 Task: Check the percentage active listings of island bar in the last 1 year.
Action: Mouse moved to (777, 203)
Screenshot: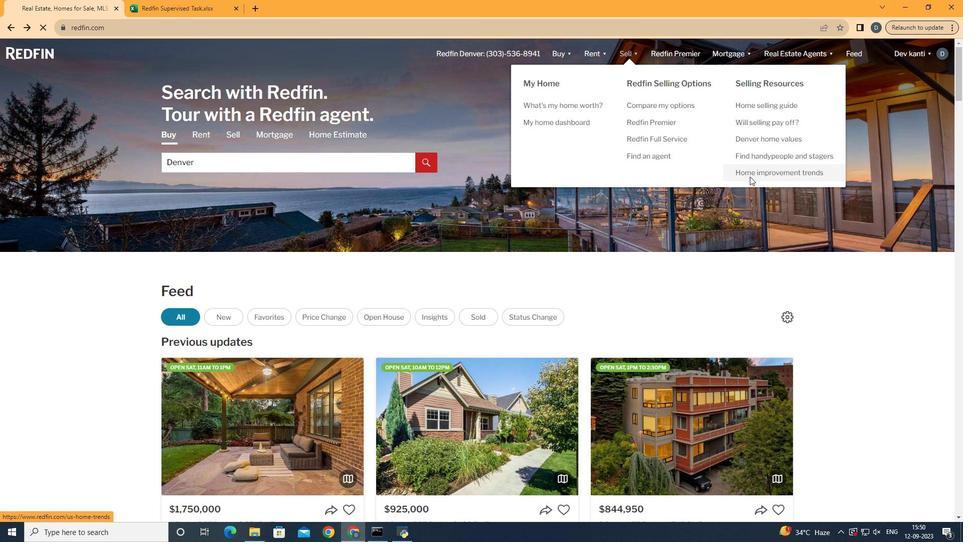 
Action: Mouse pressed left at (777, 203)
Screenshot: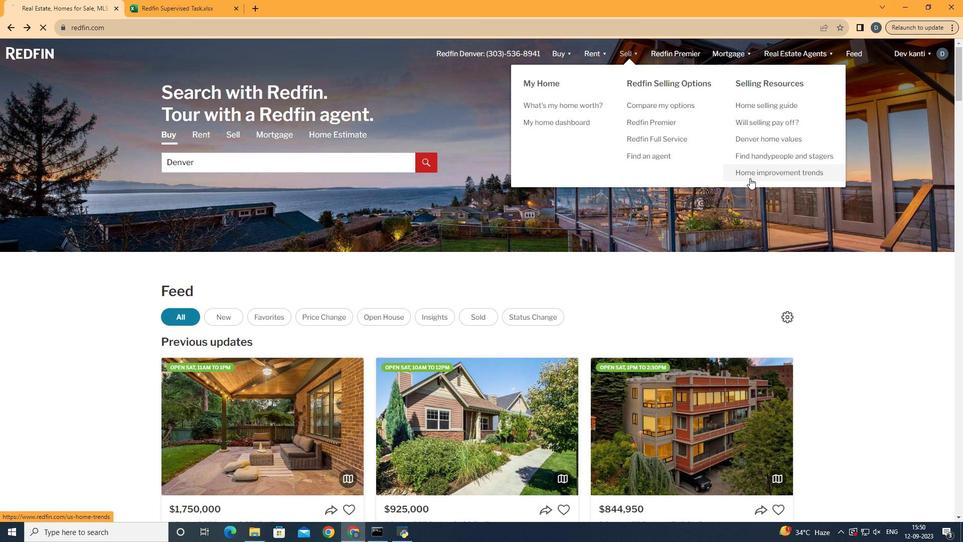 
Action: Mouse moved to (267, 220)
Screenshot: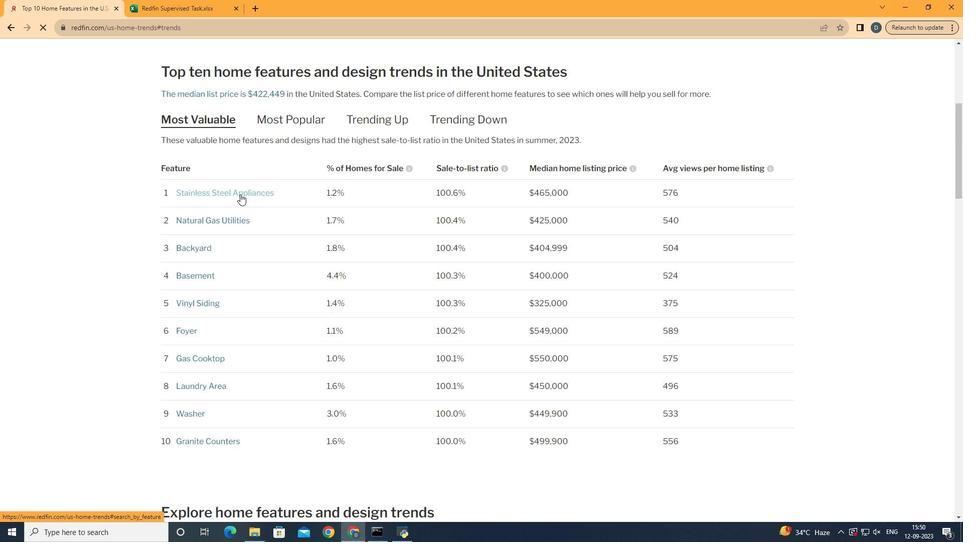 
Action: Mouse pressed left at (267, 220)
Screenshot: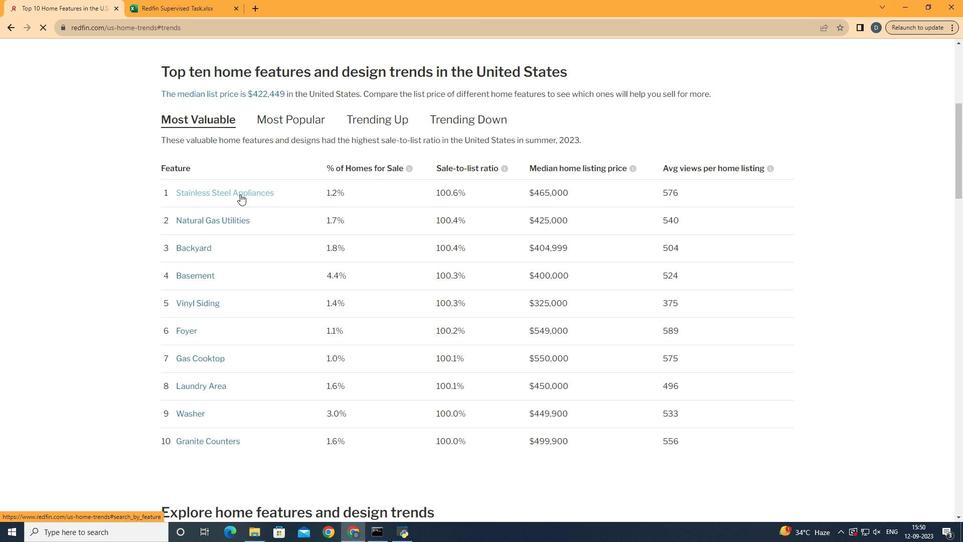 
Action: Mouse moved to (310, 312)
Screenshot: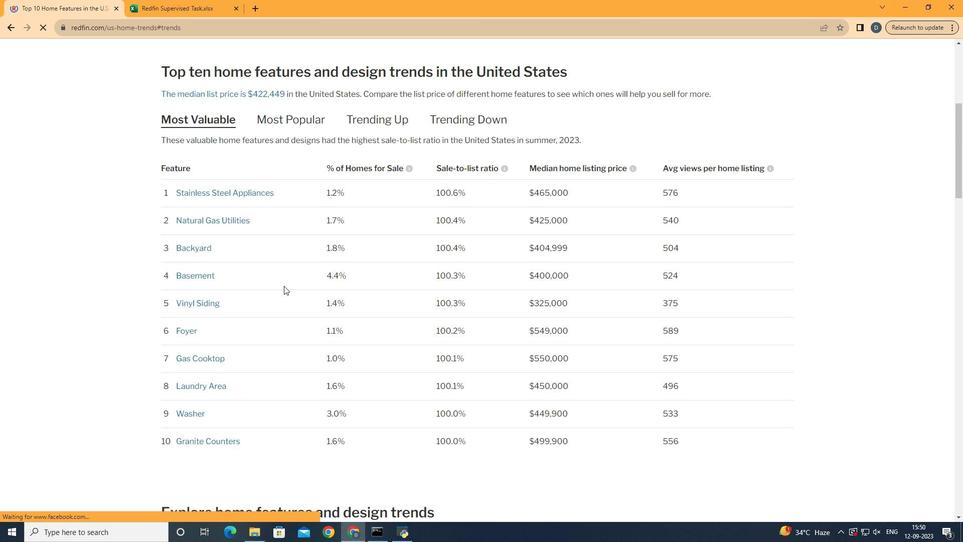 
Action: Mouse scrolled (310, 312) with delta (0, 0)
Screenshot: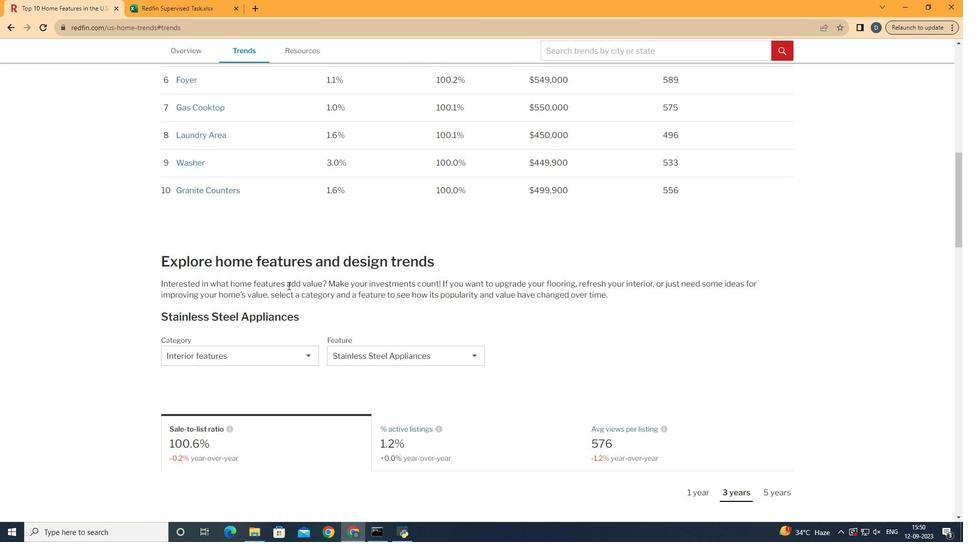 
Action: Mouse moved to (311, 312)
Screenshot: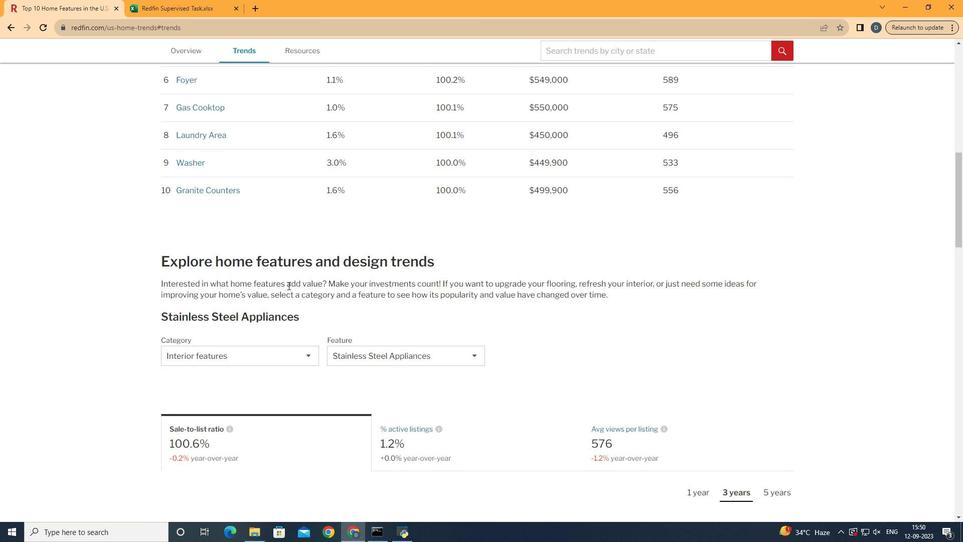 
Action: Mouse scrolled (311, 312) with delta (0, 0)
Screenshot: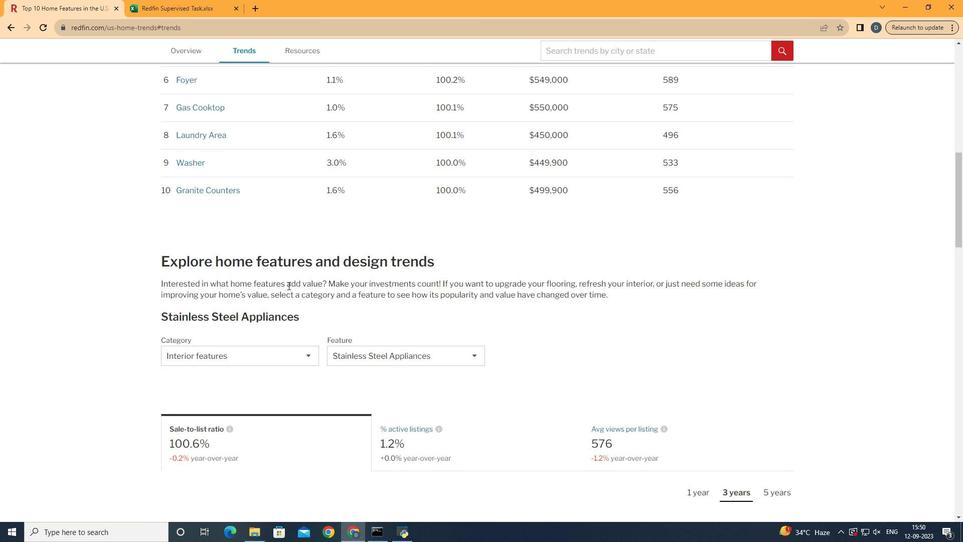 
Action: Mouse moved to (311, 312)
Screenshot: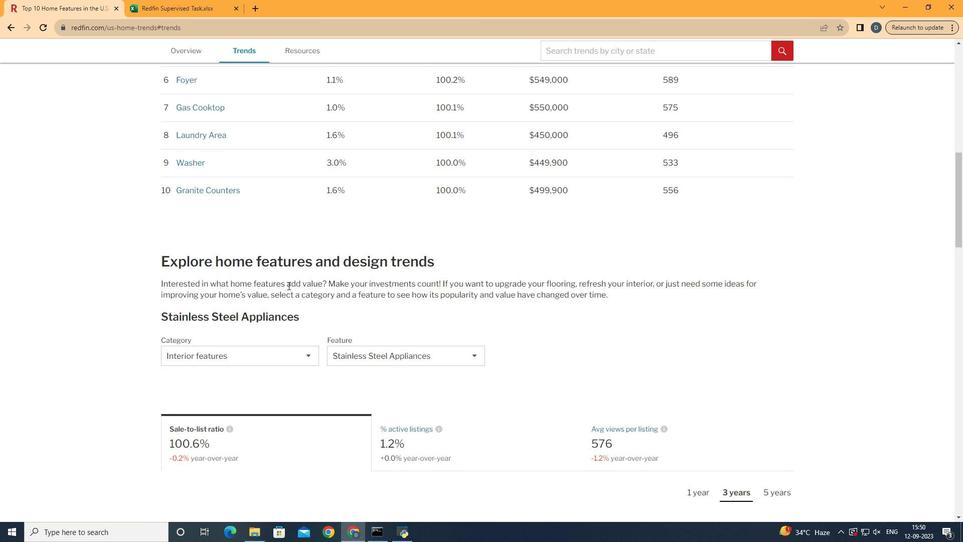 
Action: Mouse scrolled (311, 312) with delta (0, 0)
Screenshot: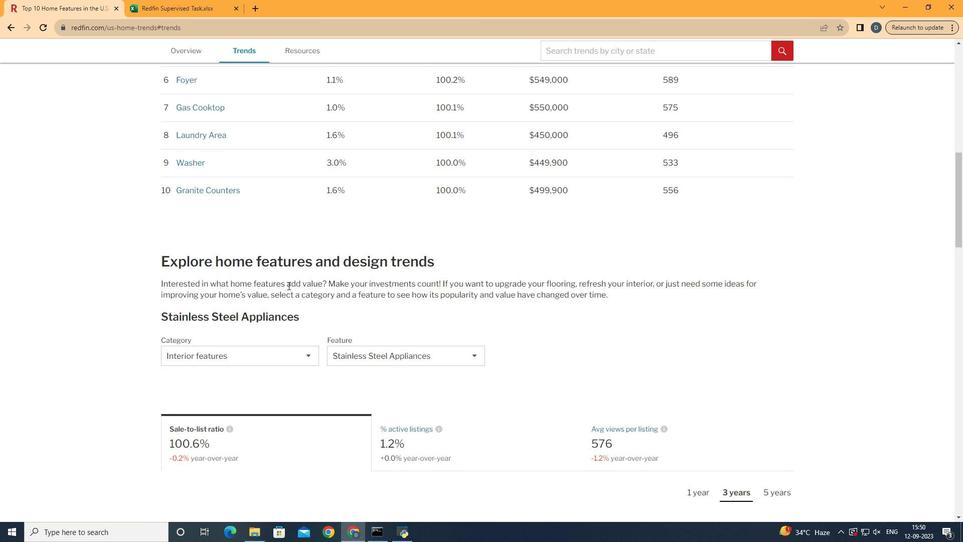 
Action: Mouse moved to (312, 312)
Screenshot: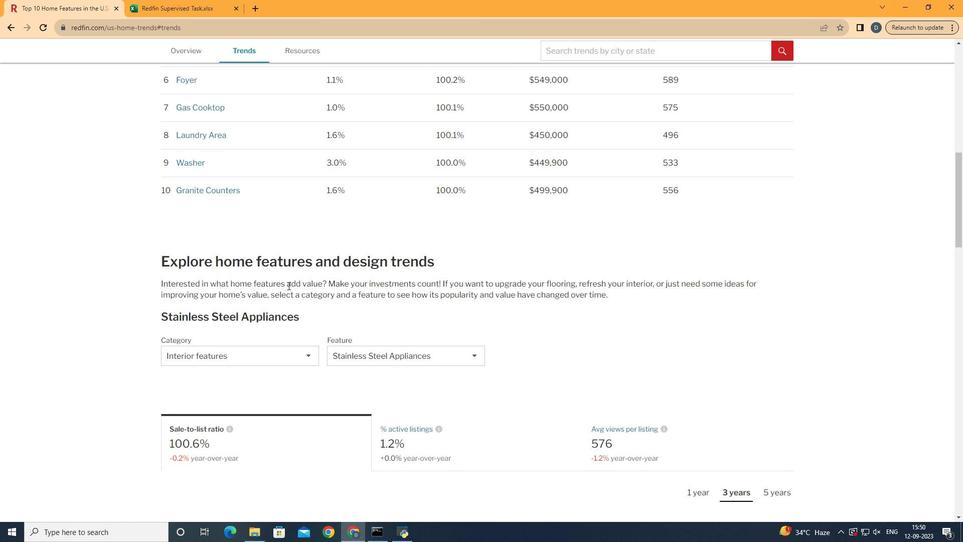 
Action: Mouse scrolled (312, 312) with delta (0, 0)
Screenshot: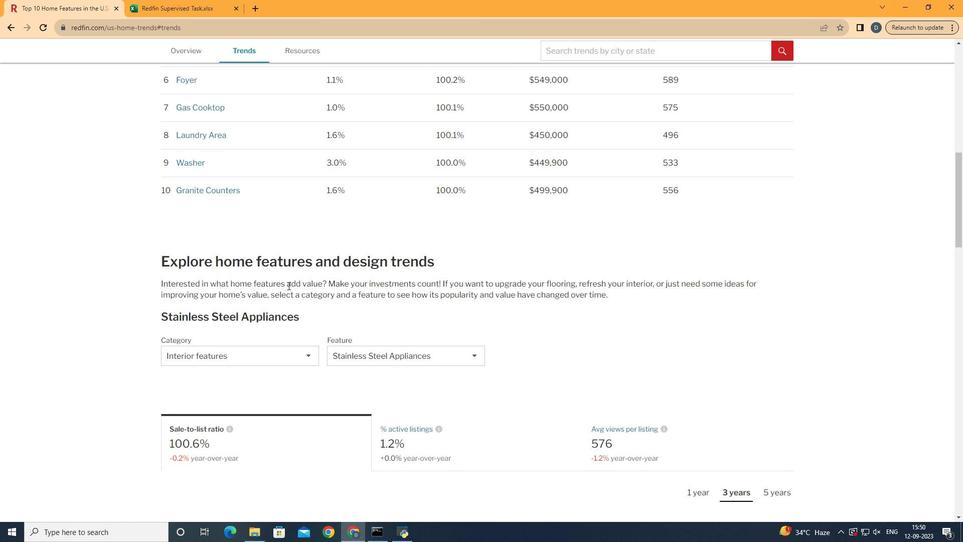 
Action: Mouse moved to (312, 312)
Screenshot: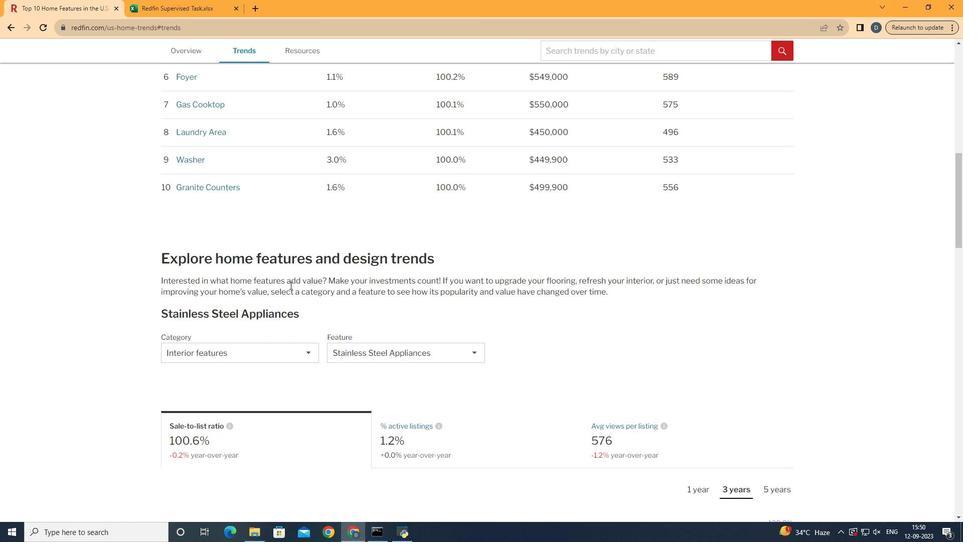 
Action: Mouse scrolled (312, 312) with delta (0, 0)
Screenshot: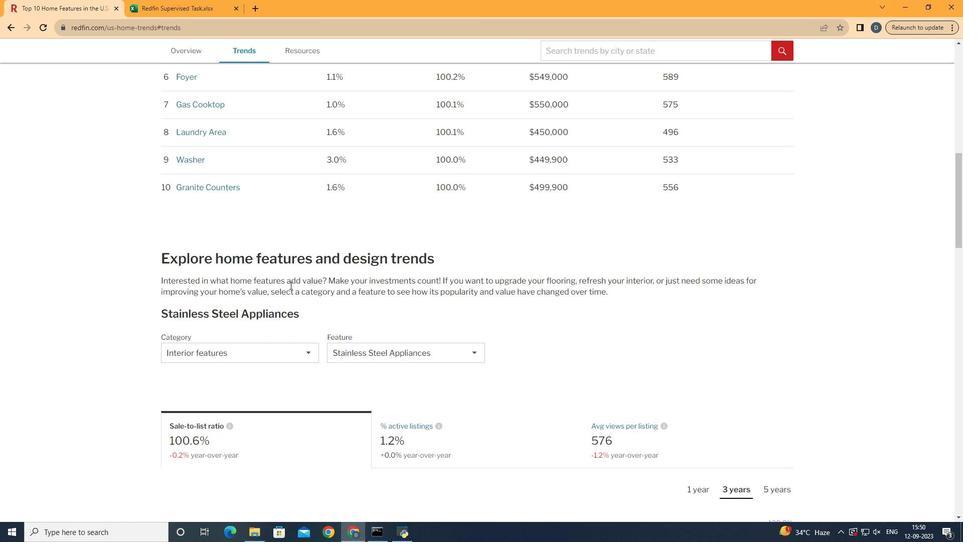 
Action: Mouse moved to (315, 312)
Screenshot: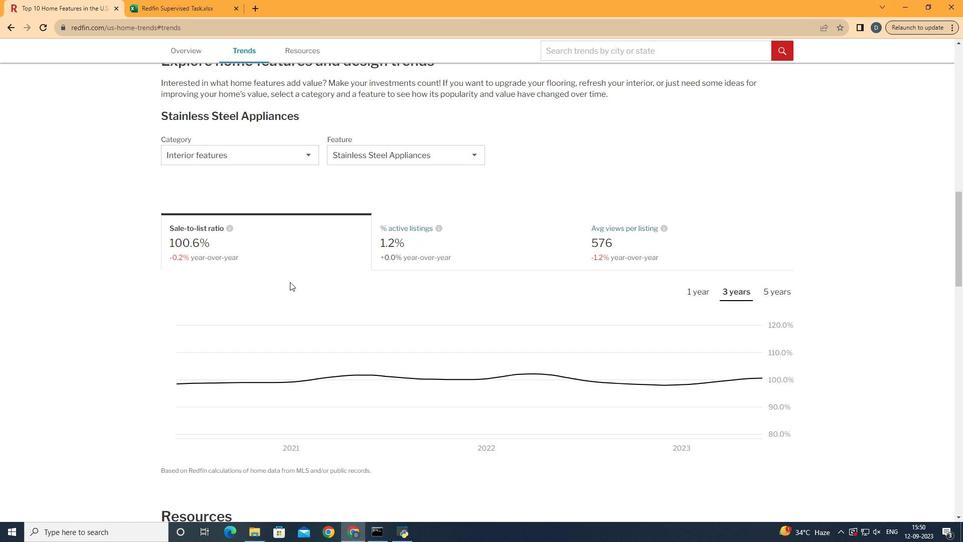 
Action: Mouse scrolled (315, 311) with delta (0, 0)
Screenshot: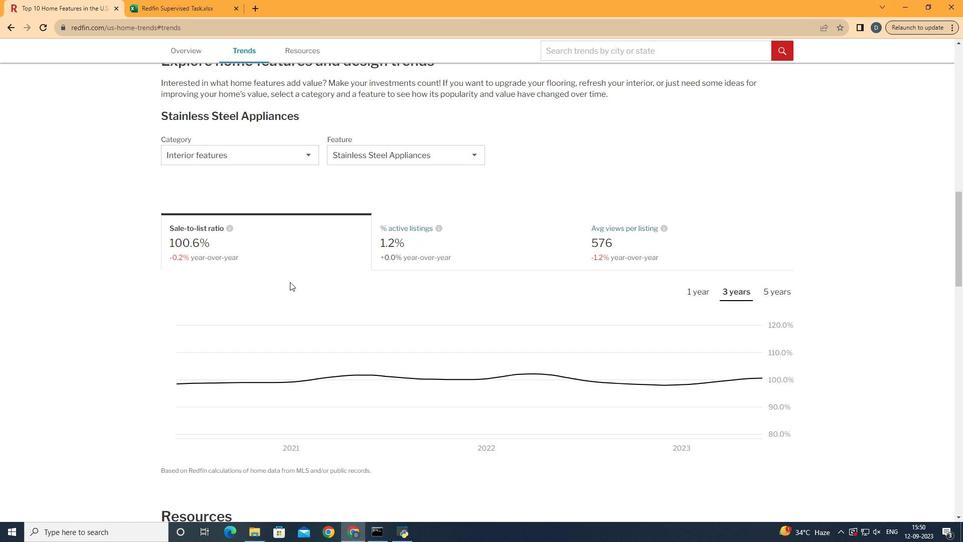 
Action: Mouse scrolled (315, 311) with delta (0, 0)
Screenshot: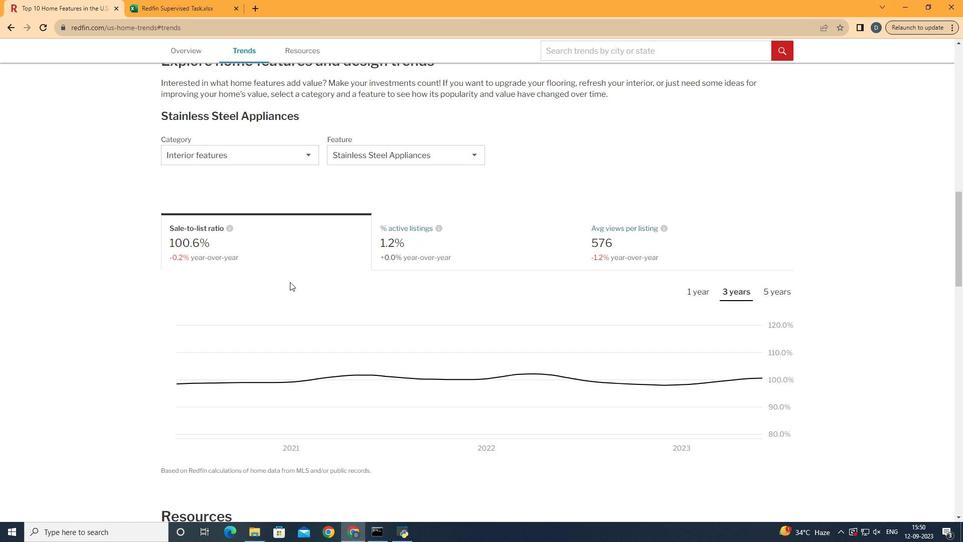 
Action: Mouse moved to (315, 311)
Screenshot: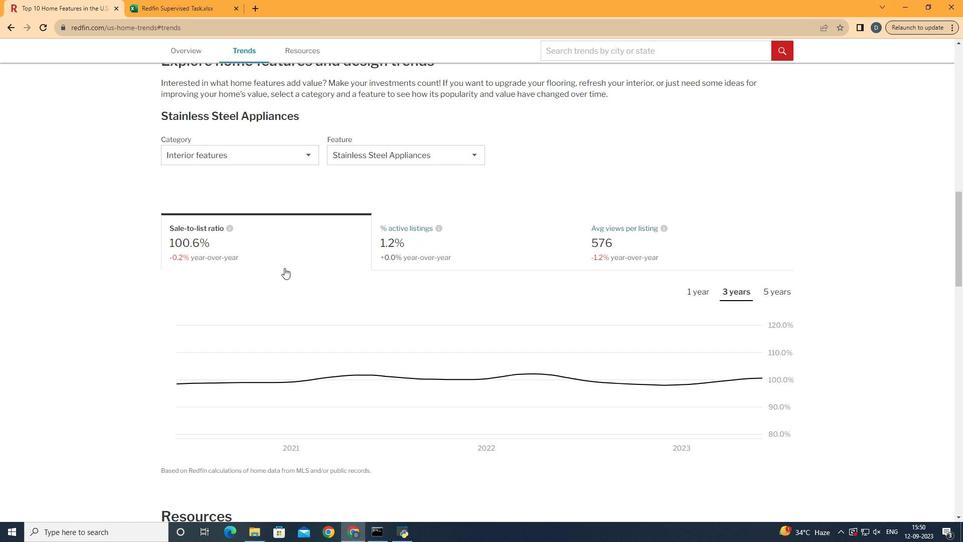 
Action: Mouse scrolled (315, 311) with delta (0, 0)
Screenshot: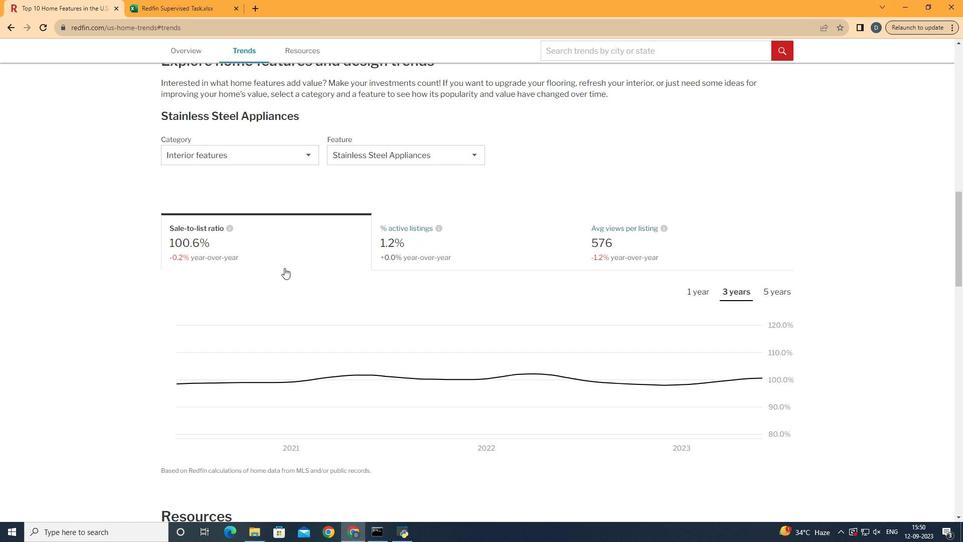 
Action: Mouse moved to (316, 311)
Screenshot: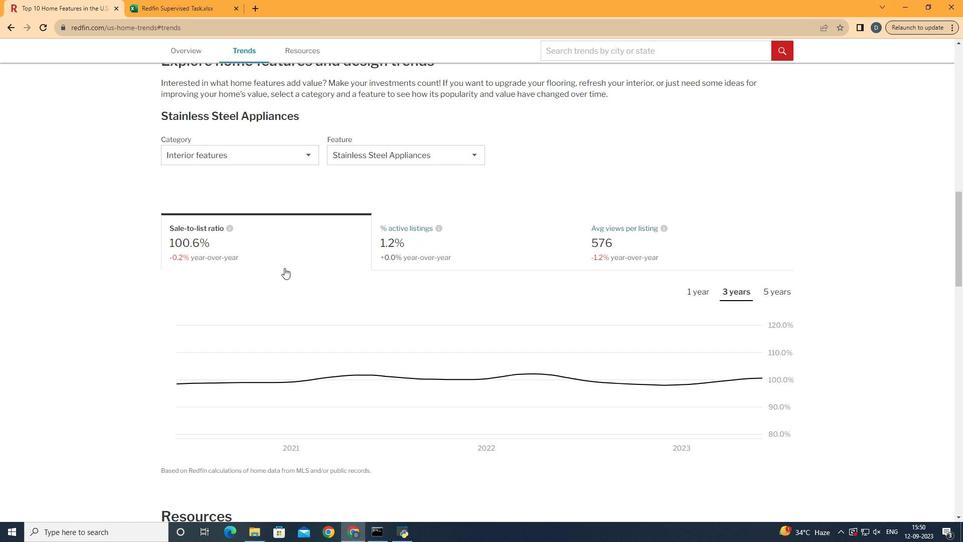 
Action: Mouse scrolled (316, 311) with delta (0, 0)
Screenshot: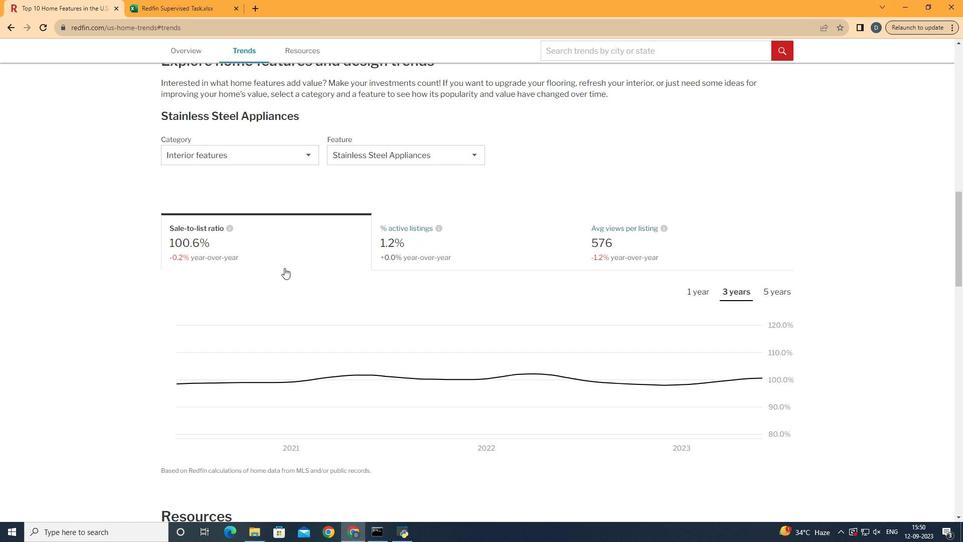 
Action: Mouse moved to (313, 181)
Screenshot: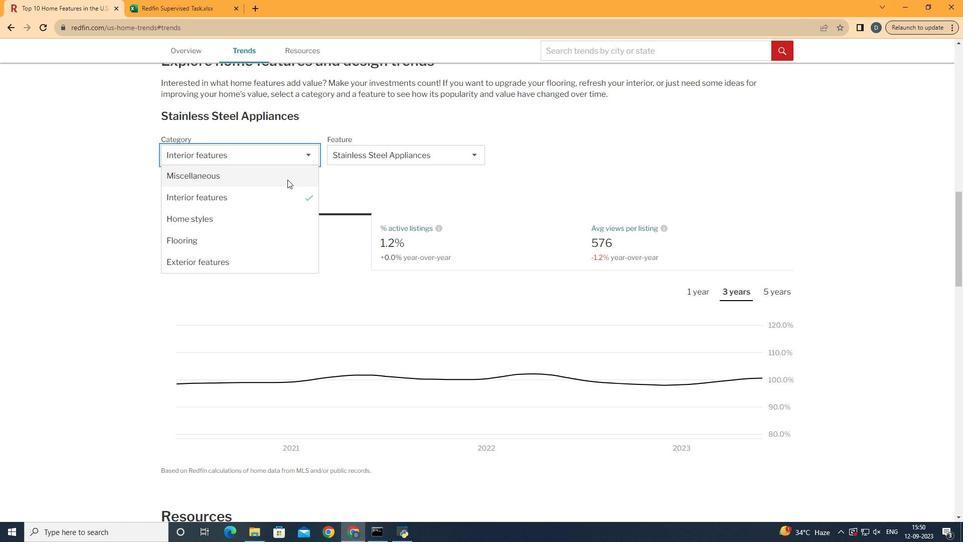 
Action: Mouse pressed left at (313, 181)
Screenshot: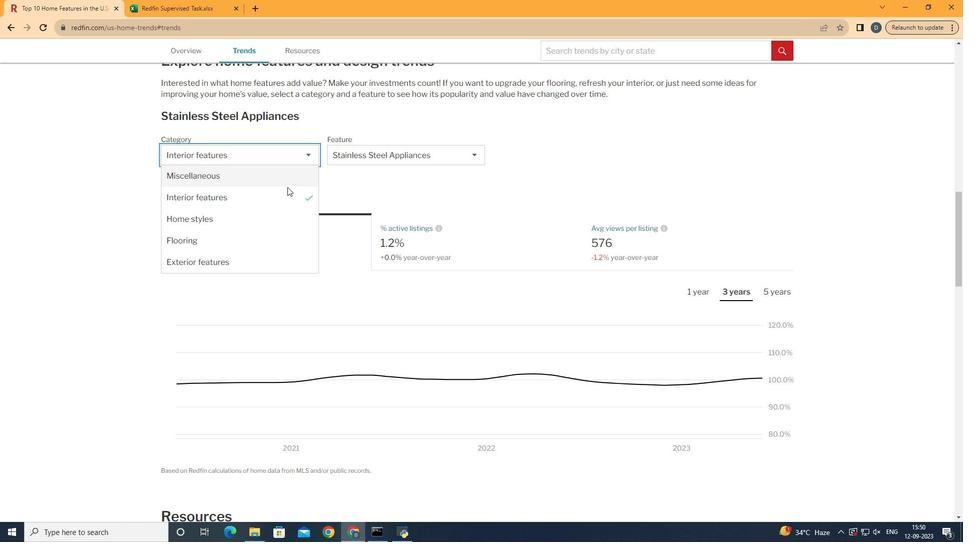 
Action: Mouse moved to (316, 222)
Screenshot: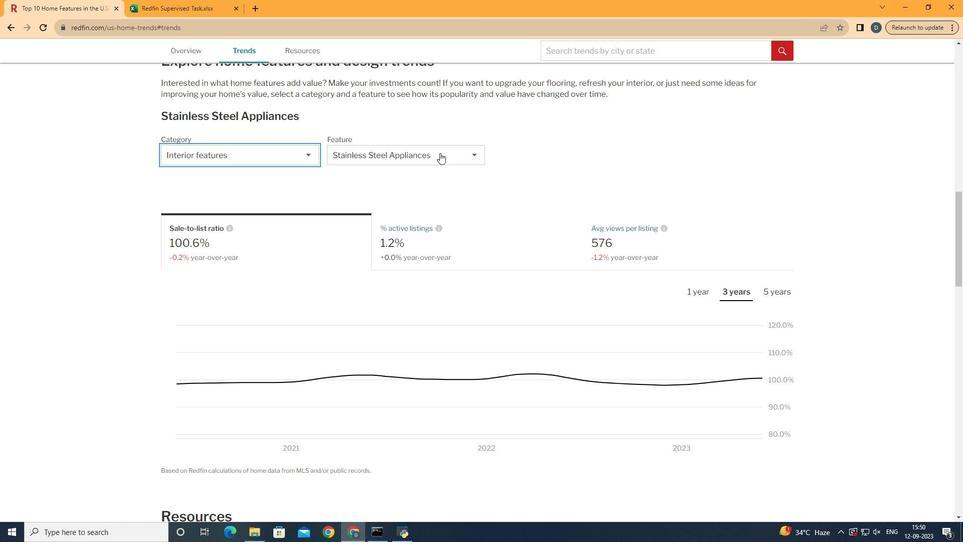 
Action: Mouse pressed left at (316, 222)
Screenshot: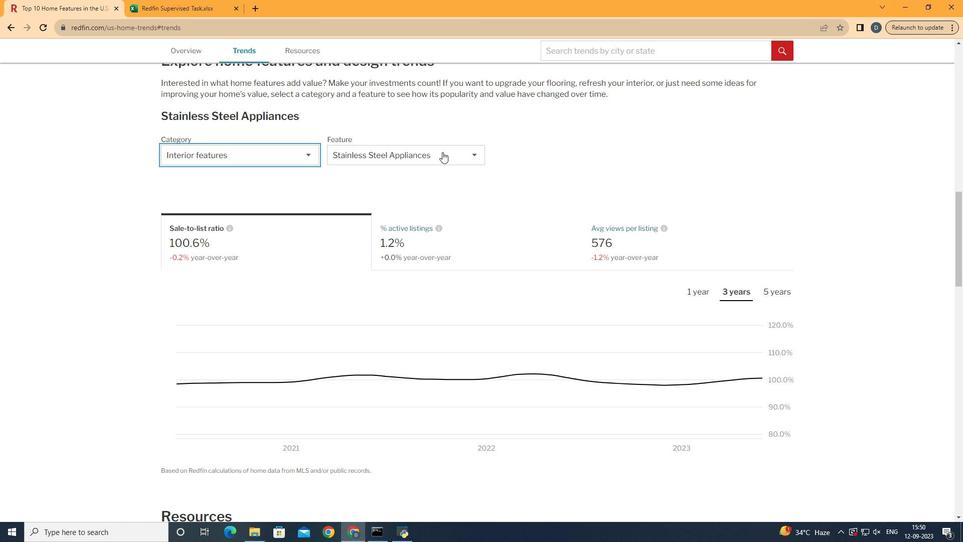 
Action: Mouse moved to (469, 178)
Screenshot: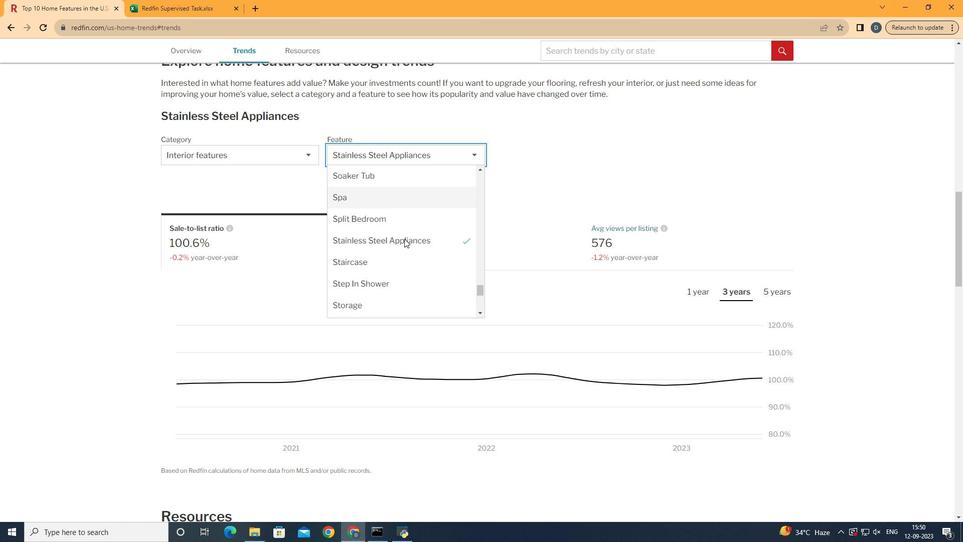 
Action: Mouse pressed left at (469, 178)
Screenshot: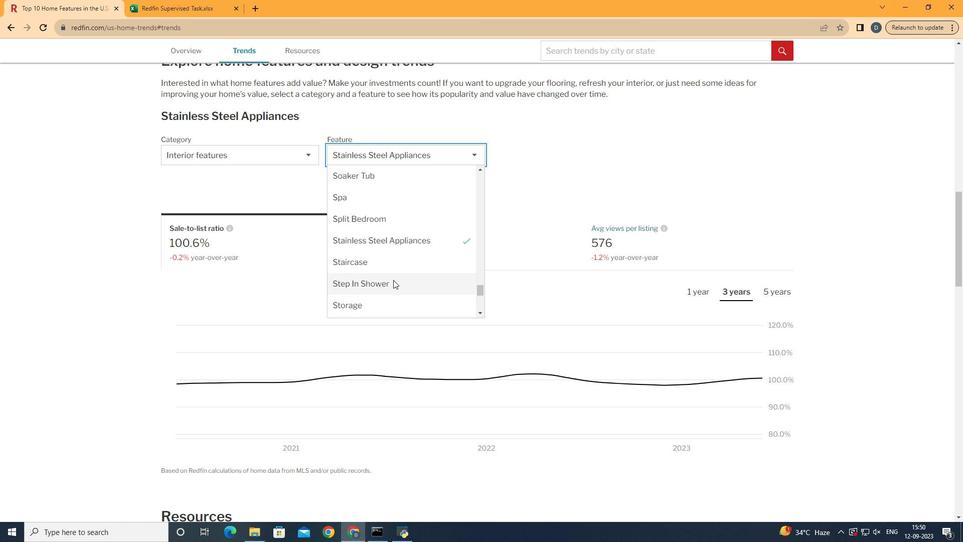 
Action: Mouse moved to (414, 308)
Screenshot: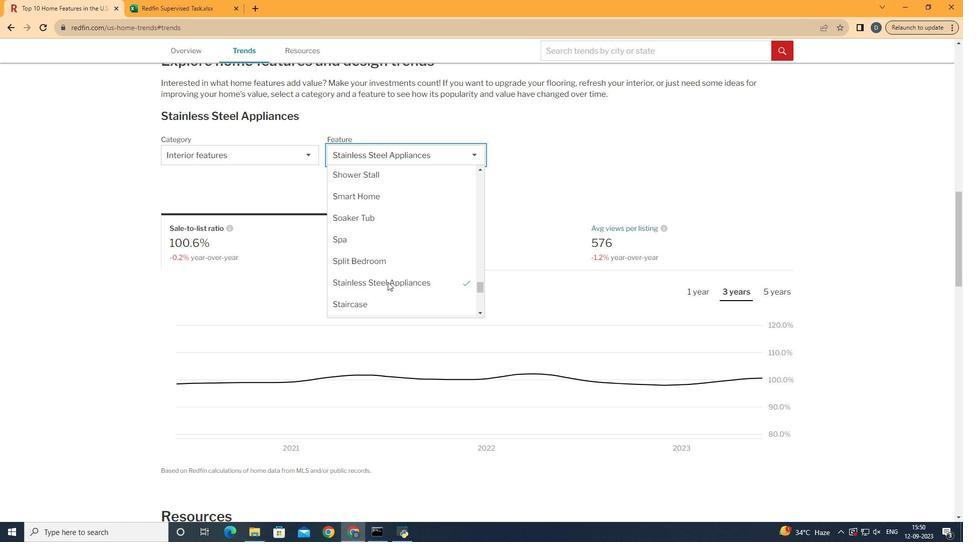 
Action: Mouse scrolled (414, 309) with delta (0, 0)
Screenshot: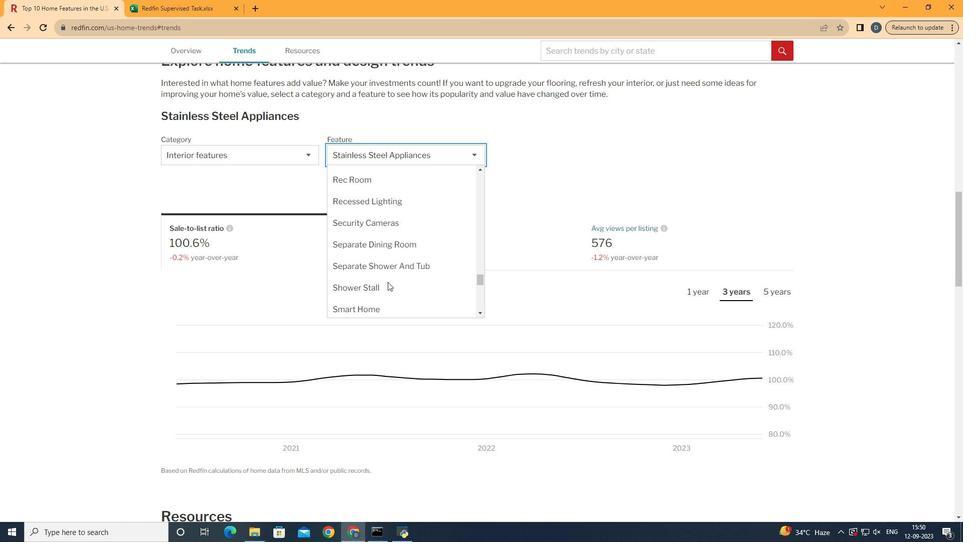 
Action: Mouse scrolled (414, 309) with delta (0, 0)
Screenshot: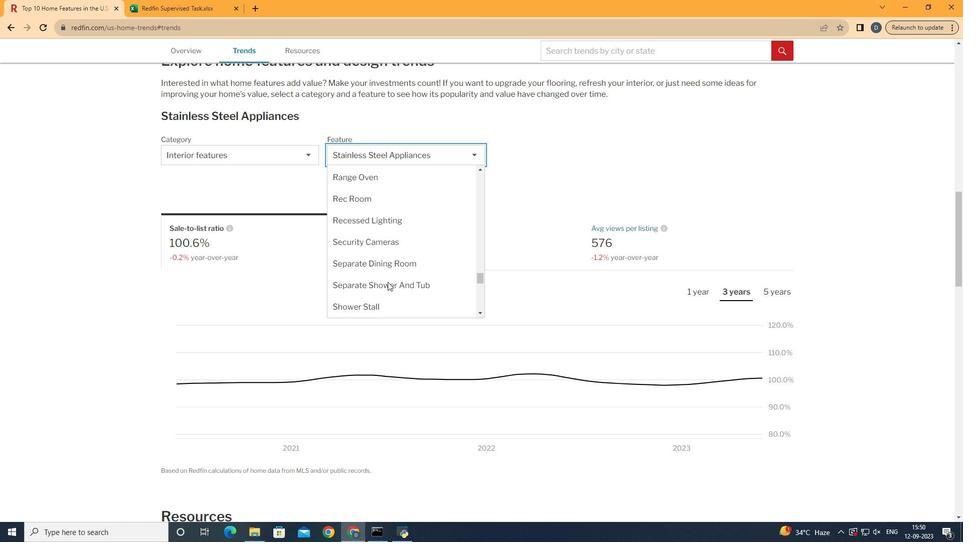 
Action: Mouse scrolled (414, 309) with delta (0, 0)
Screenshot: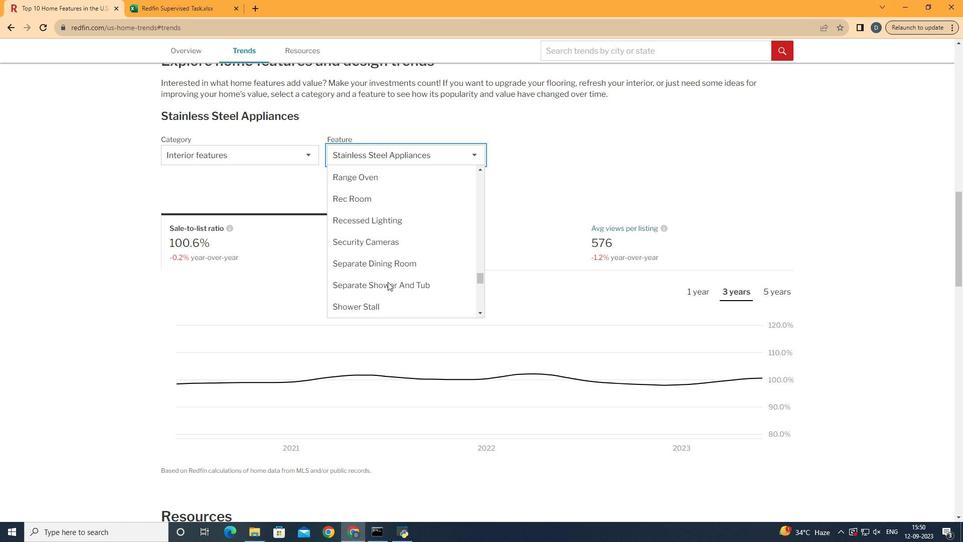 
Action: Mouse scrolled (414, 309) with delta (0, 0)
Screenshot: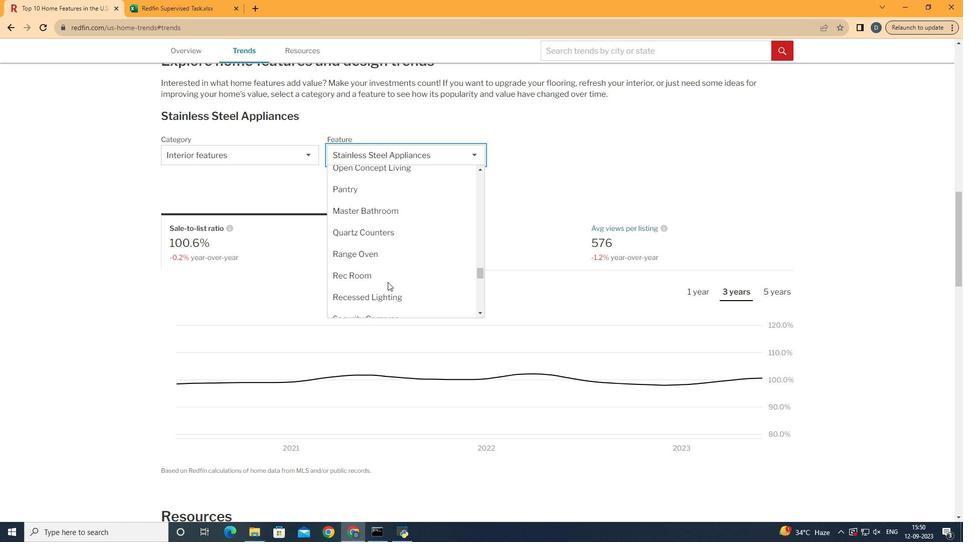 
Action: Mouse scrolled (414, 309) with delta (0, 0)
Screenshot: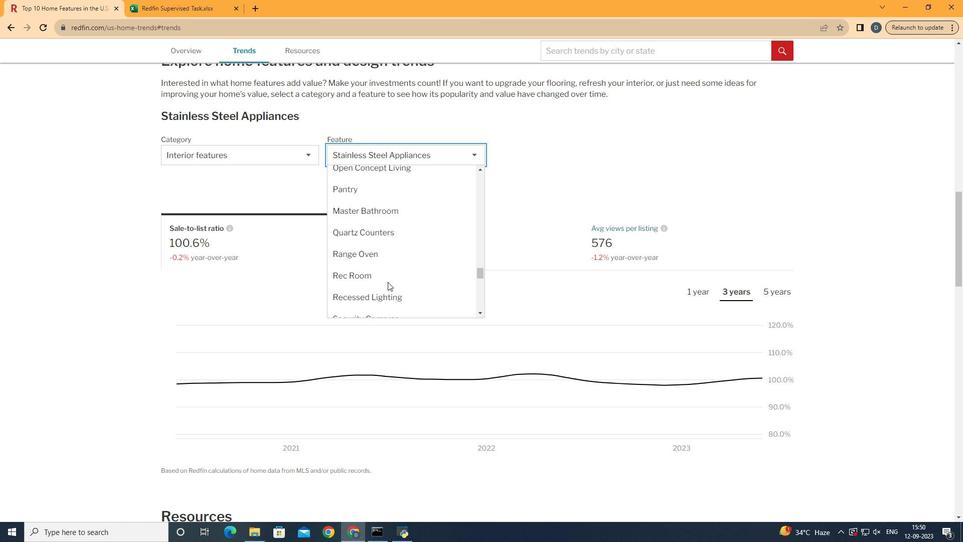 
Action: Mouse scrolled (414, 309) with delta (0, 0)
Screenshot: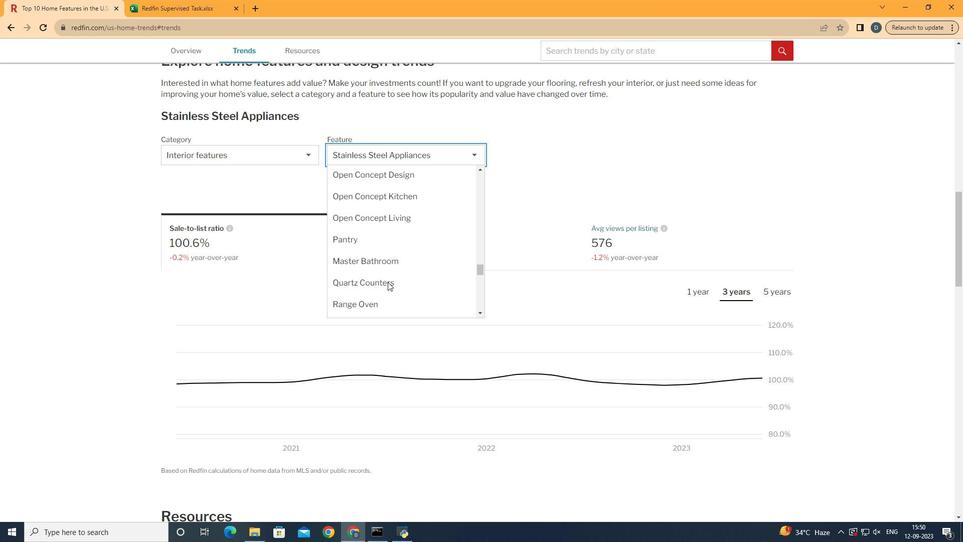 
Action: Mouse scrolled (414, 309) with delta (0, 0)
Screenshot: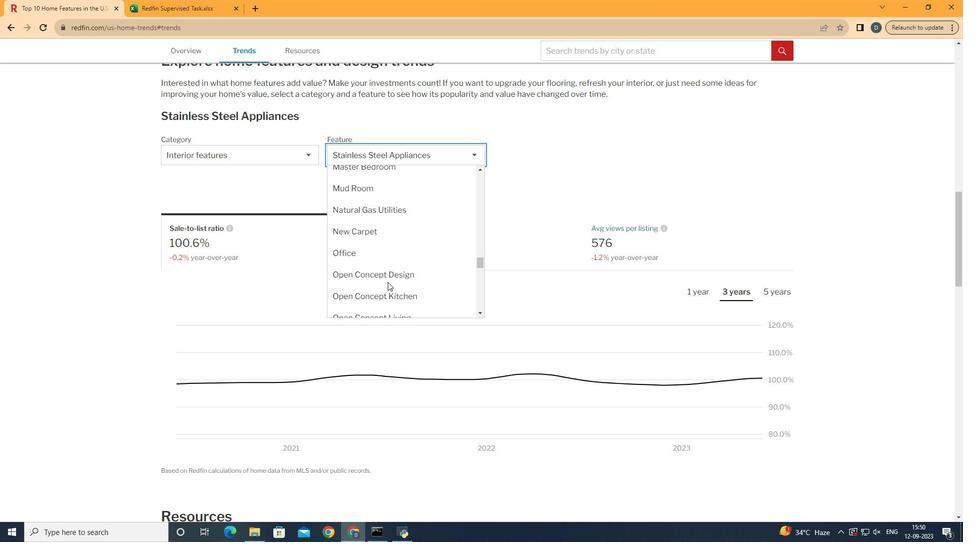 
Action: Mouse scrolled (414, 309) with delta (0, 0)
Screenshot: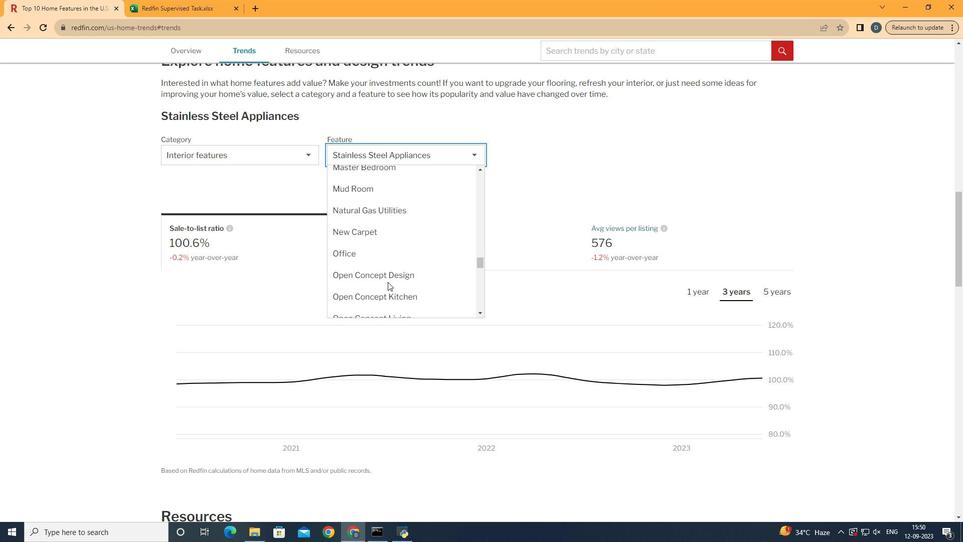
Action: Mouse moved to (433, 277)
Screenshot: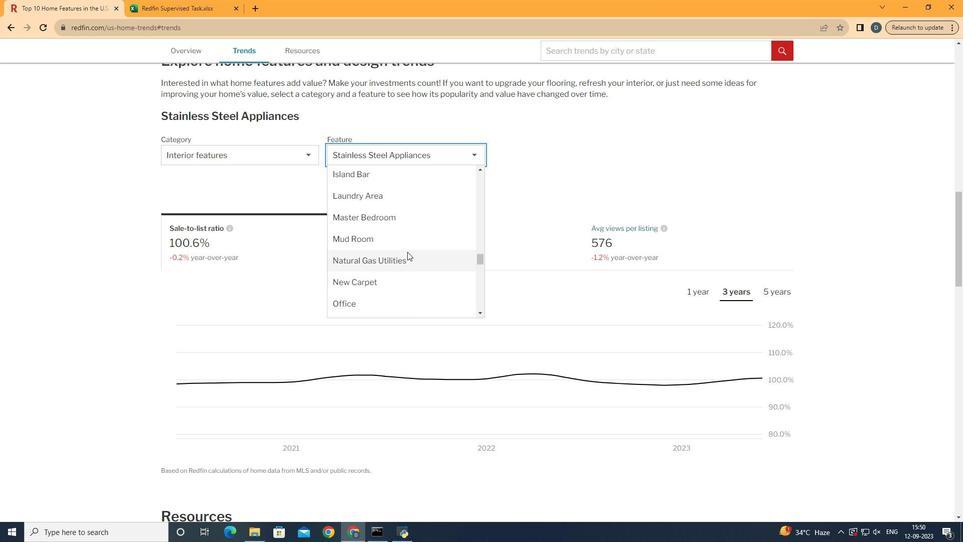 
Action: Mouse scrolled (433, 278) with delta (0, 0)
Screenshot: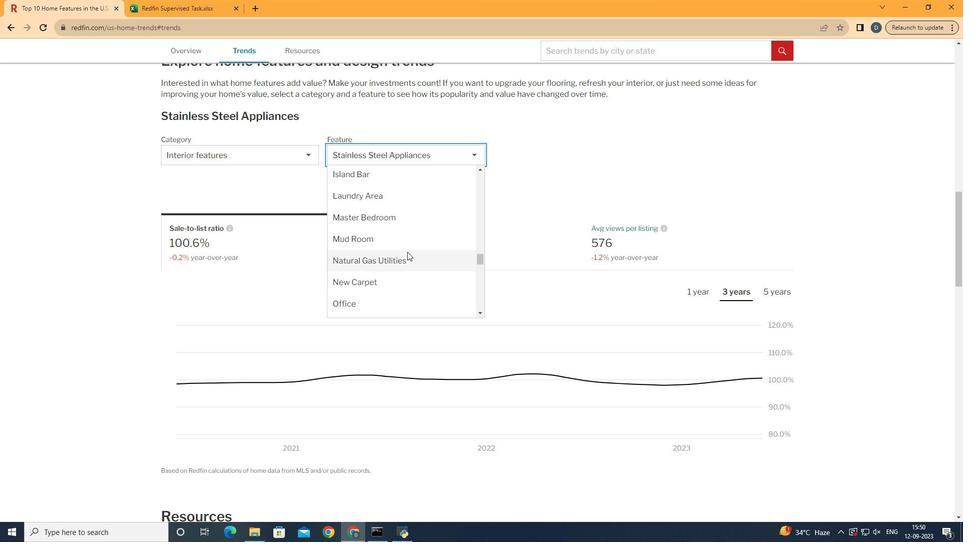 
Action: Mouse moved to (450, 203)
Screenshot: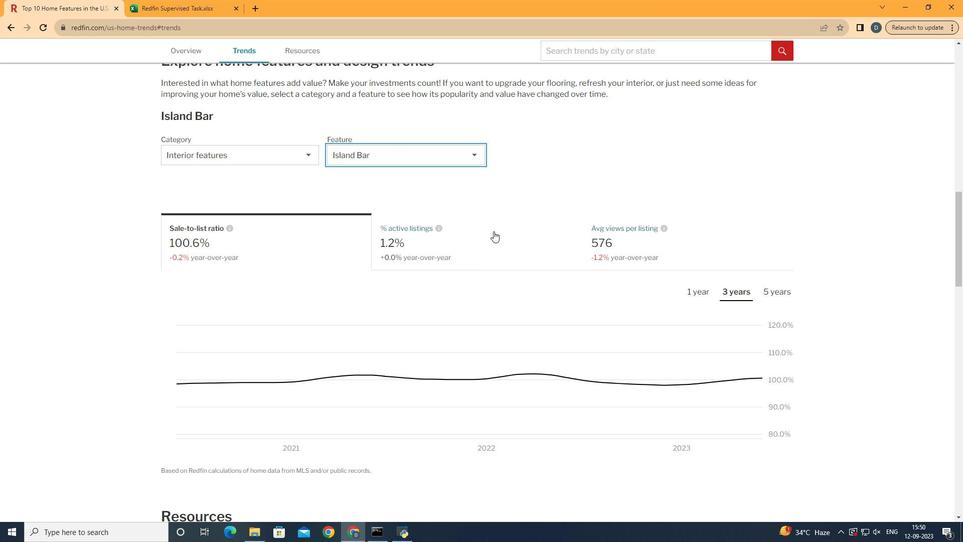 
Action: Mouse pressed left at (450, 203)
Screenshot: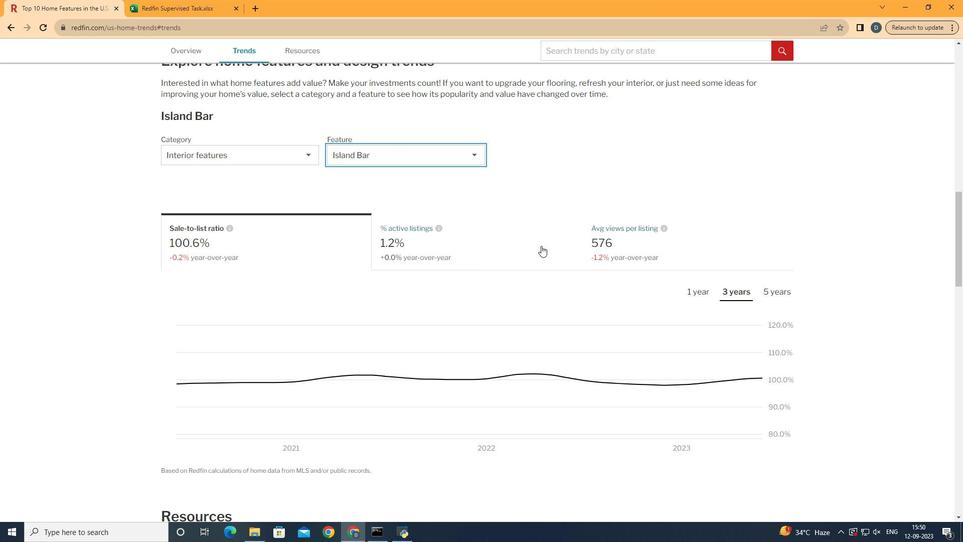
Action: Mouse moved to (503, 270)
Screenshot: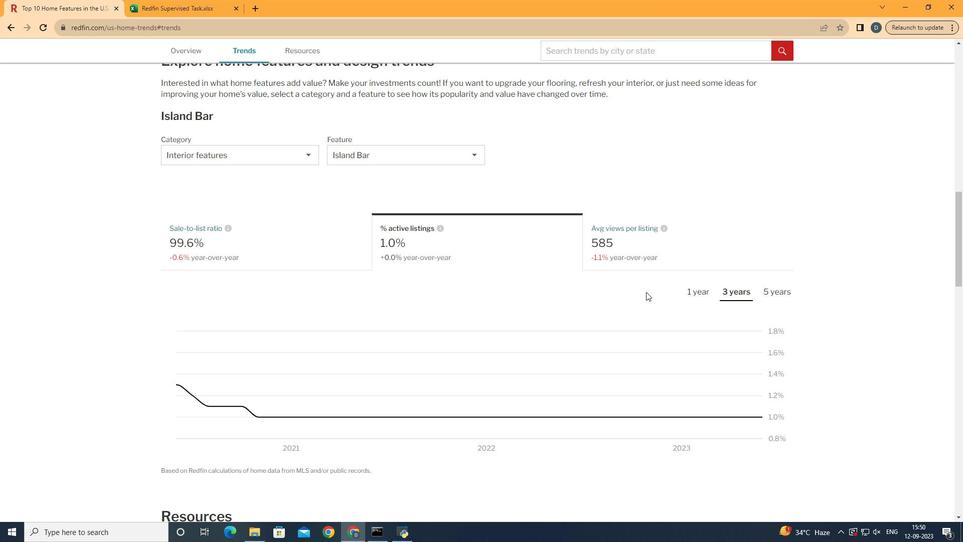 
Action: Mouse pressed left at (503, 270)
Screenshot: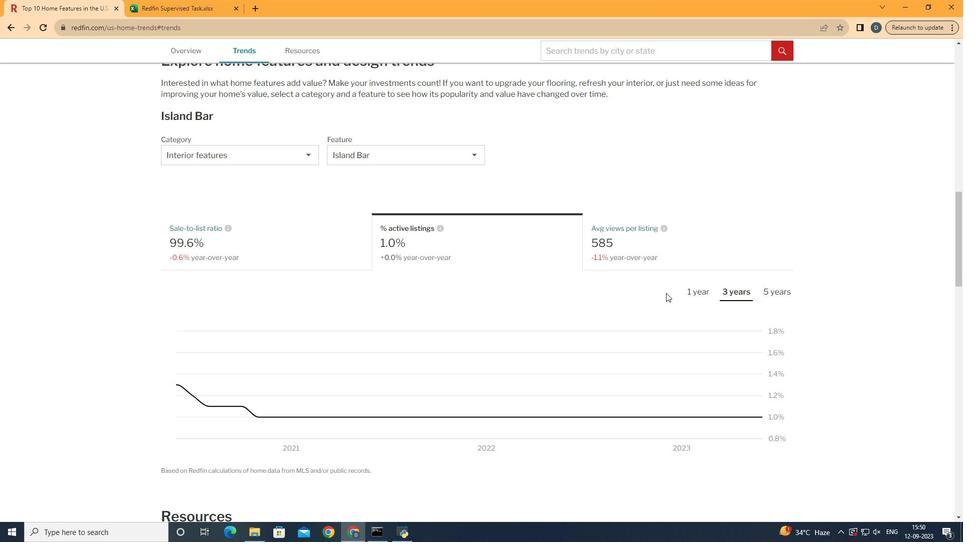 
Action: Mouse moved to (727, 323)
Screenshot: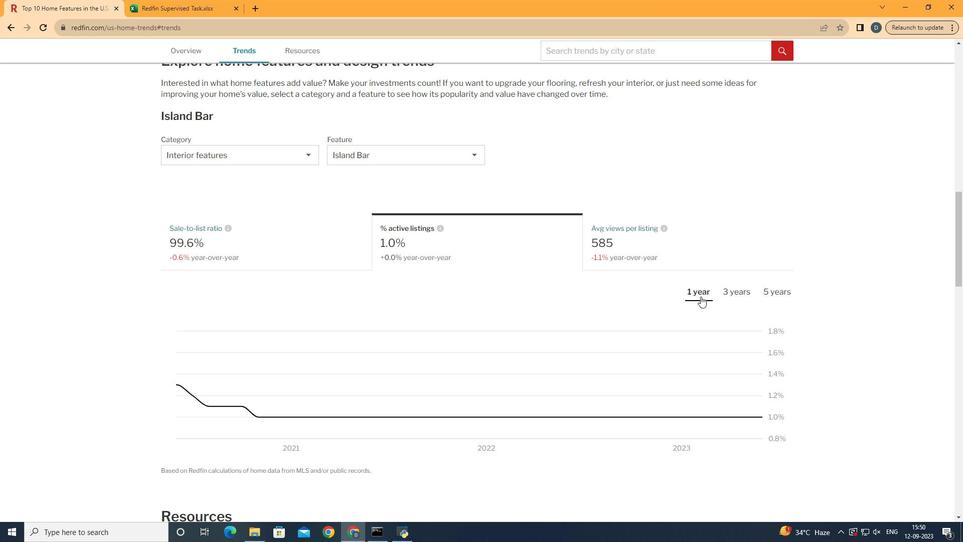 
Action: Mouse pressed left at (727, 323)
Screenshot: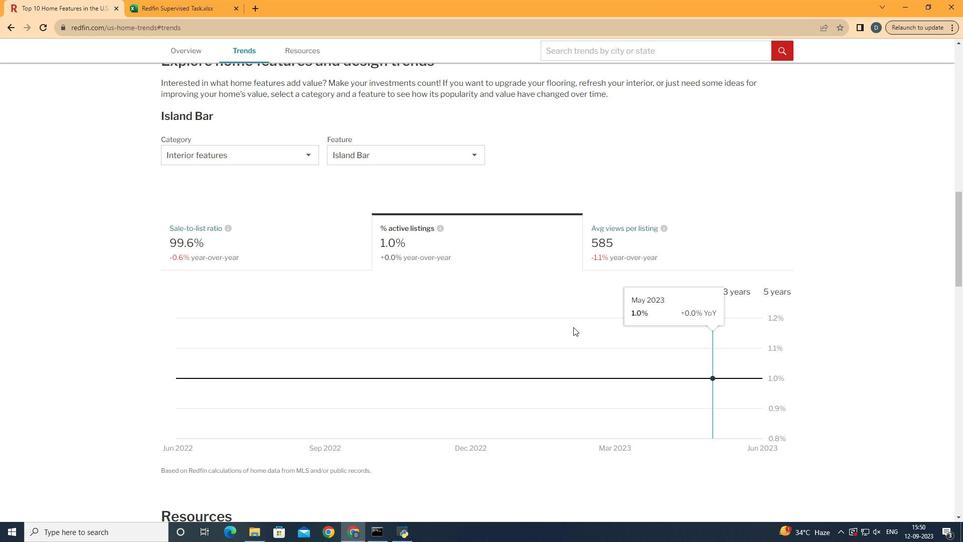 
Action: Mouse moved to (789, 441)
Screenshot: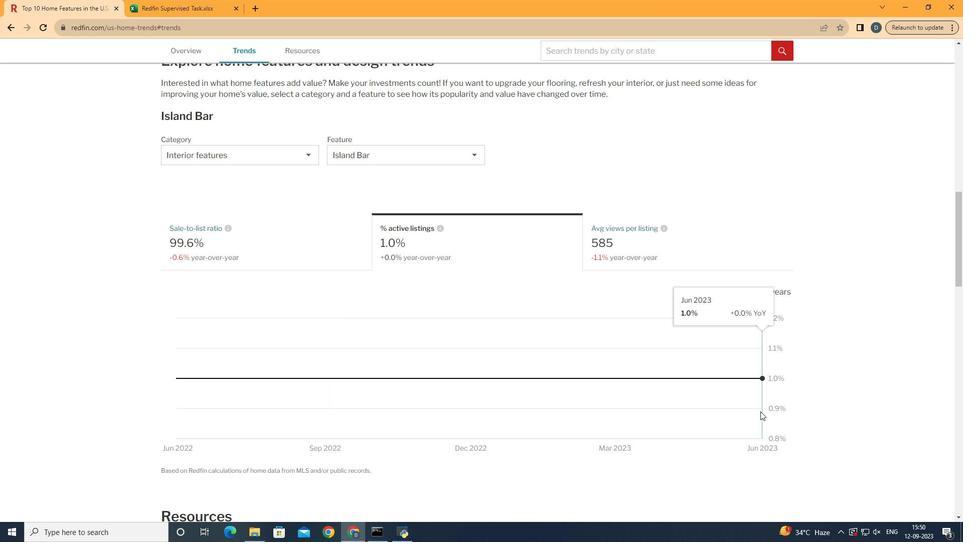 
